 Task: Open the email with the subject 'Daily Scan Report ICAI_KOLKATA' and check the attached file.
Action: Mouse moved to (293, 105)
Screenshot: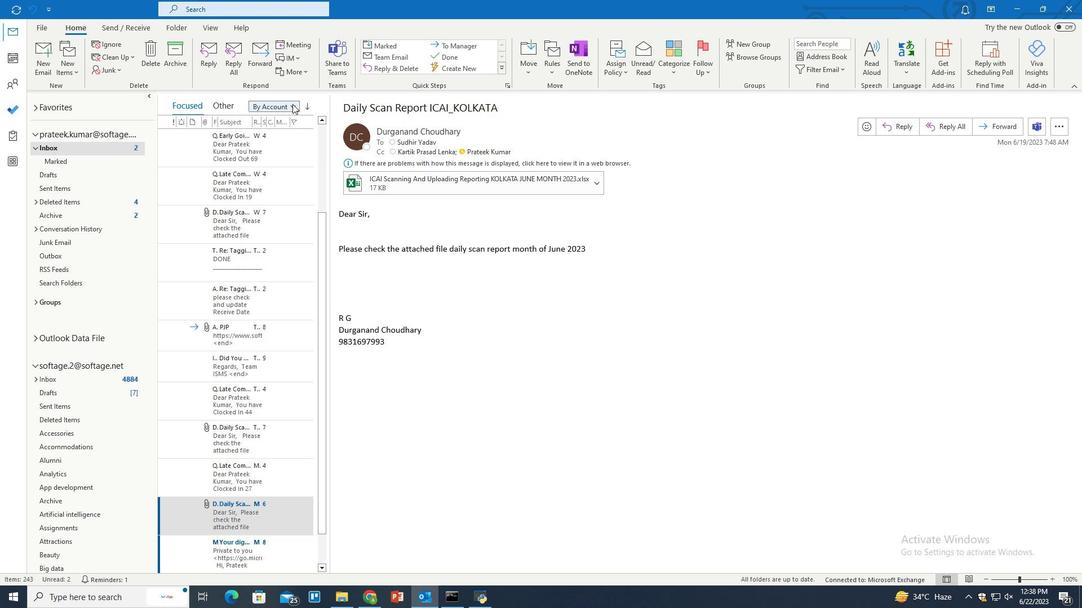 
Action: Mouse pressed left at (293, 105)
Screenshot: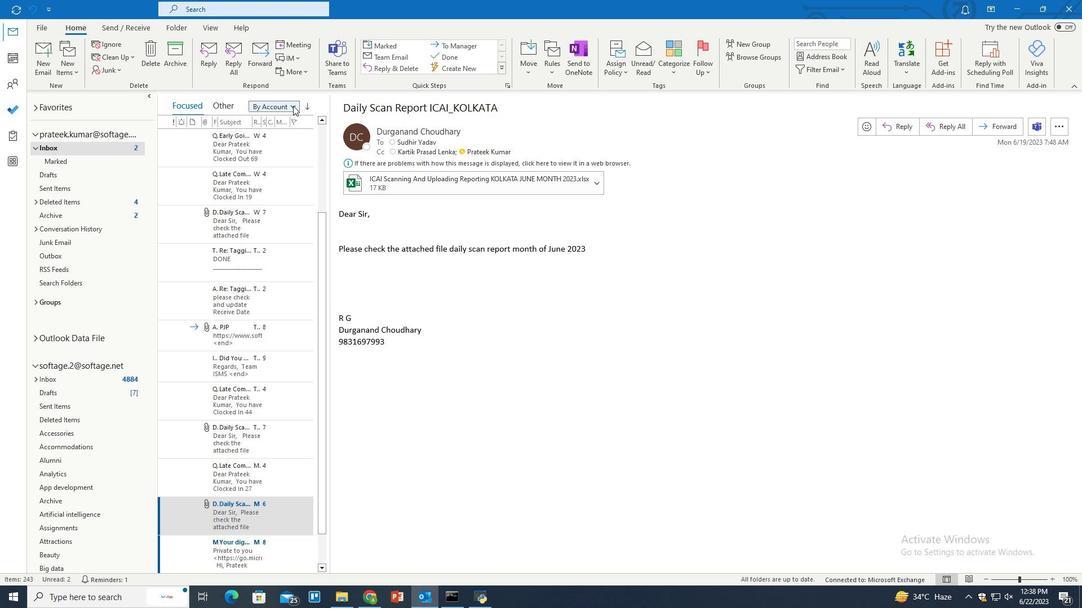 
Action: Mouse moved to (209, 412)
Screenshot: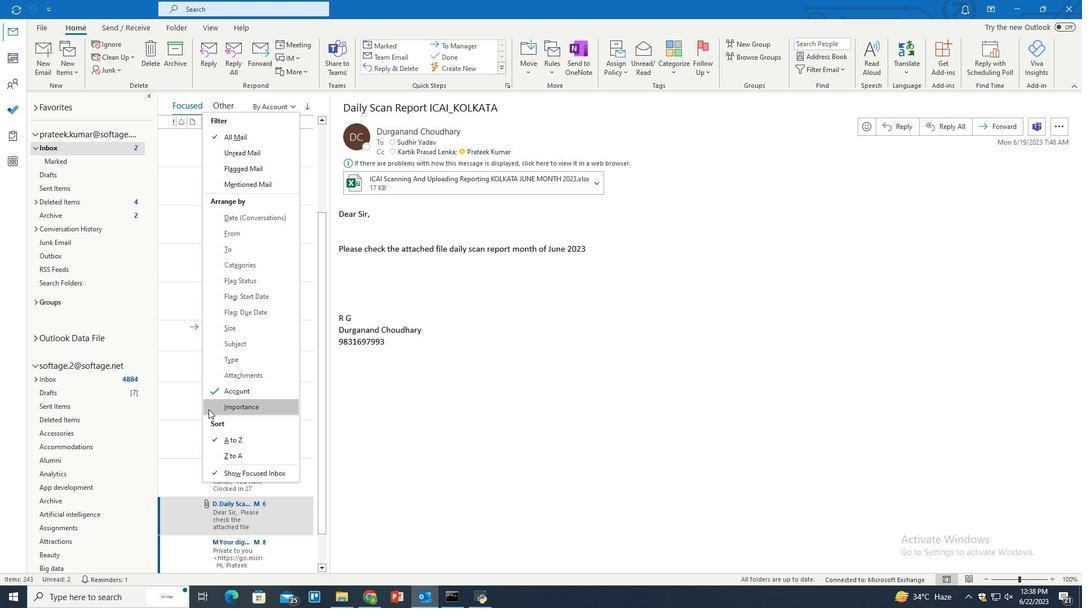 
Action: Mouse pressed left at (209, 412)
Screenshot: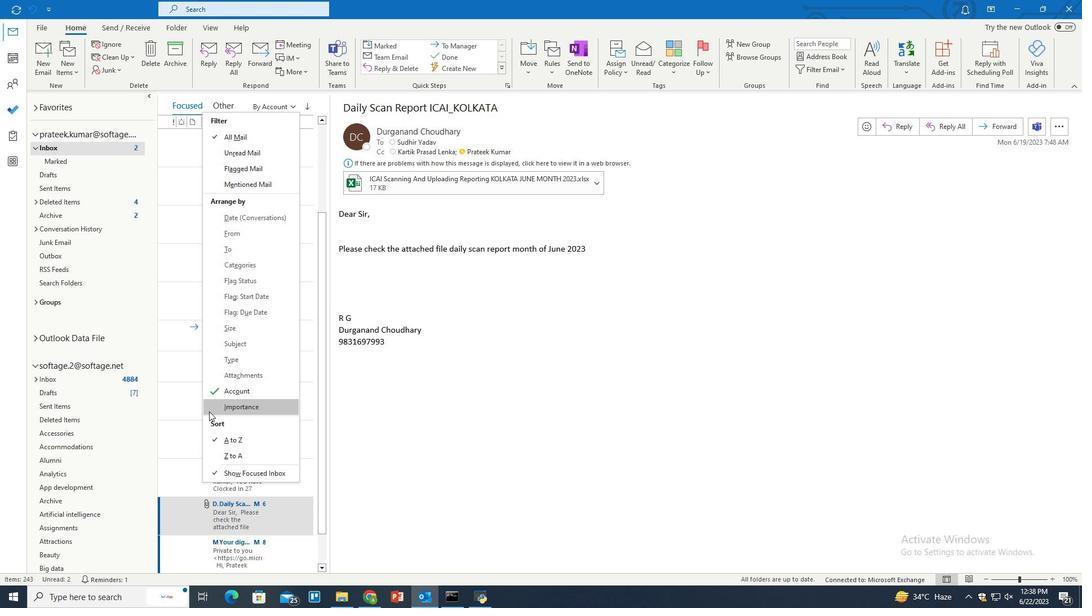 
Action: Mouse moved to (497, 437)
Screenshot: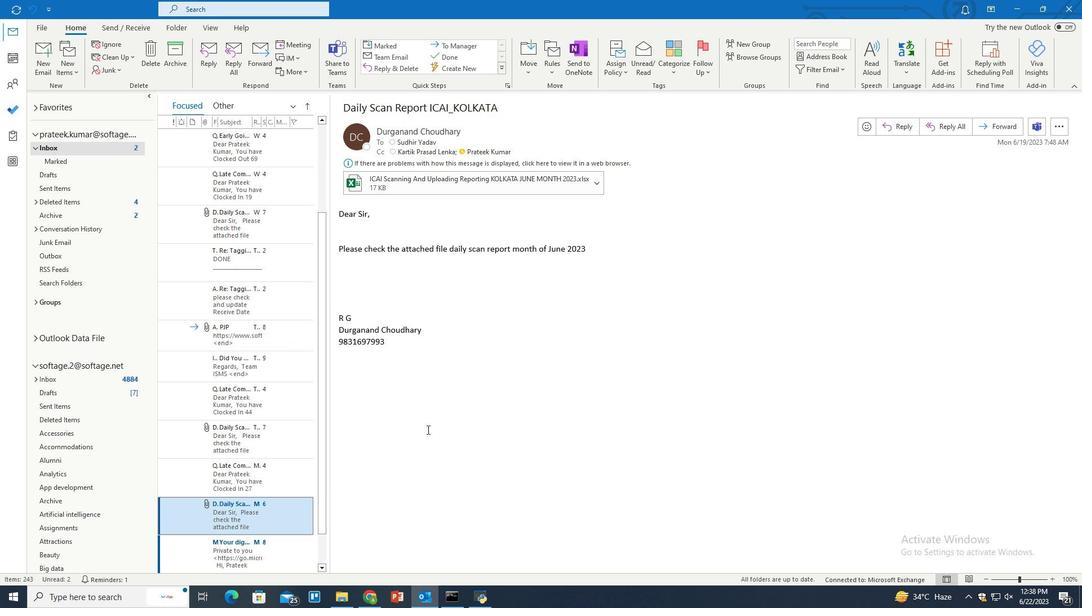 
